 Task: Add Boiron Sabina 30C to the cart.
Action: Mouse moved to (248, 122)
Screenshot: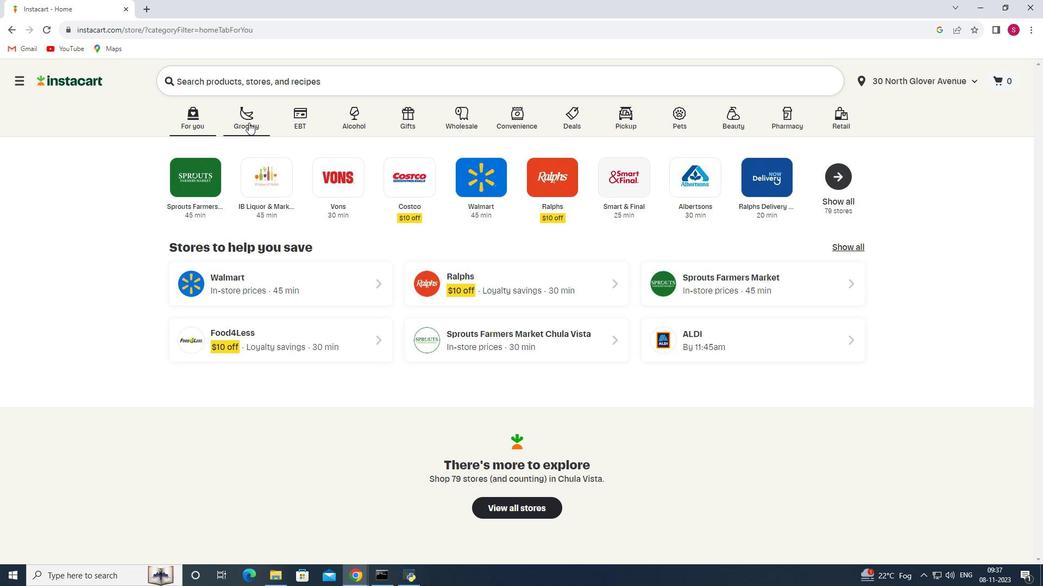 
Action: Mouse pressed left at (248, 122)
Screenshot: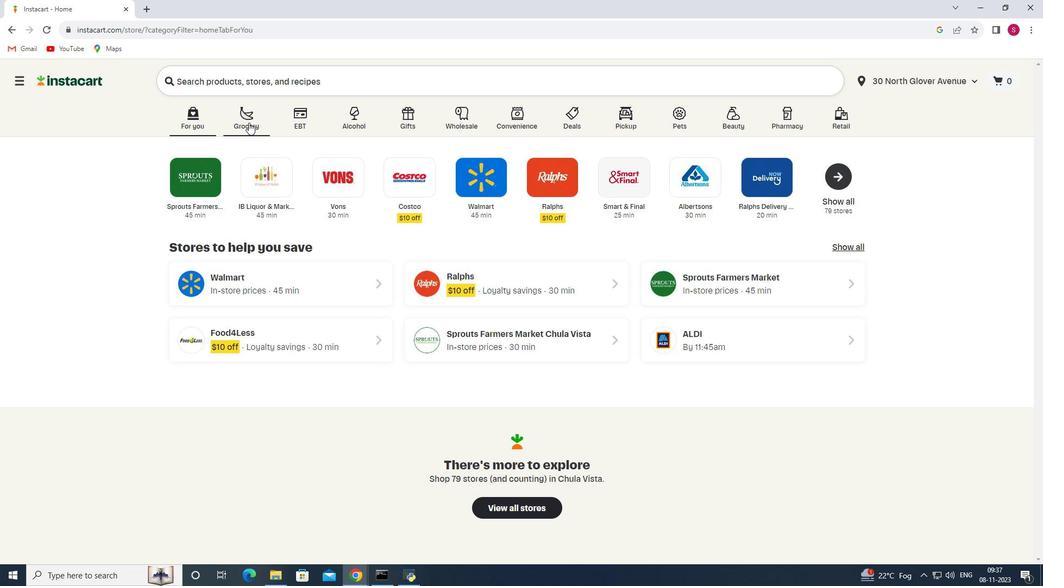 
Action: Mouse moved to (247, 314)
Screenshot: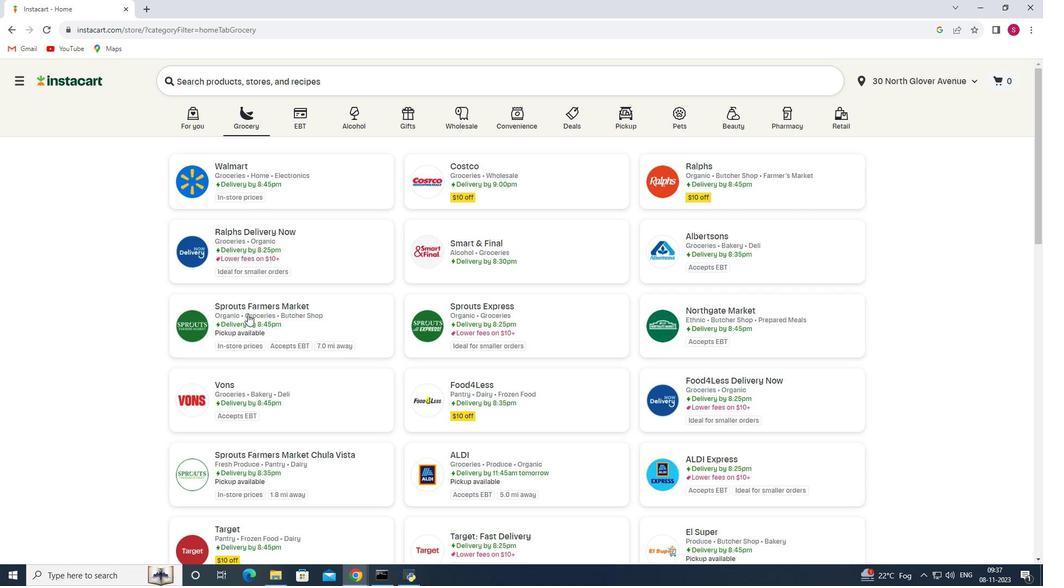 
Action: Mouse pressed left at (247, 314)
Screenshot: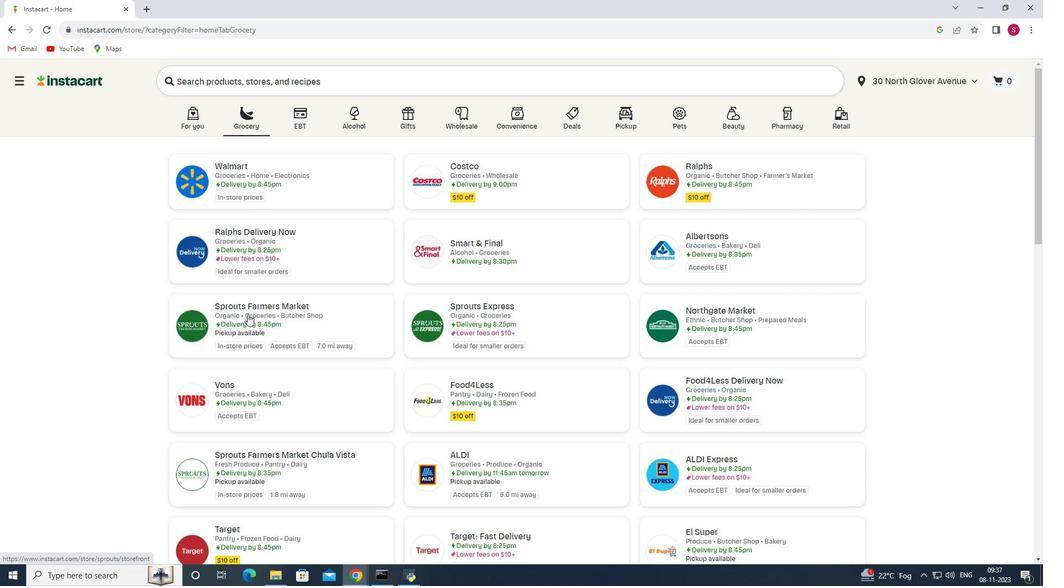 
Action: Mouse moved to (65, 358)
Screenshot: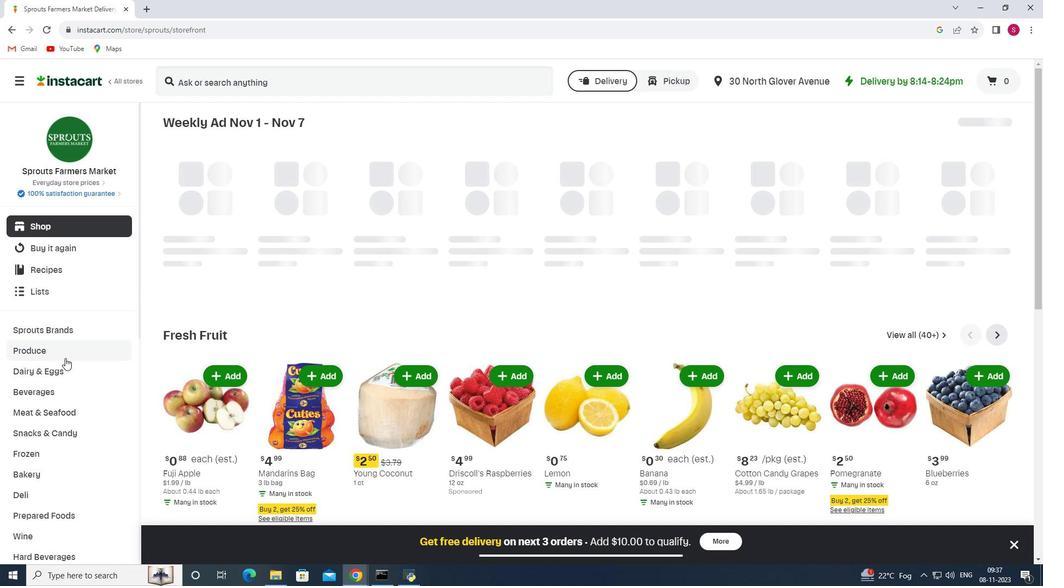 
Action: Mouse scrolled (65, 358) with delta (0, 0)
Screenshot: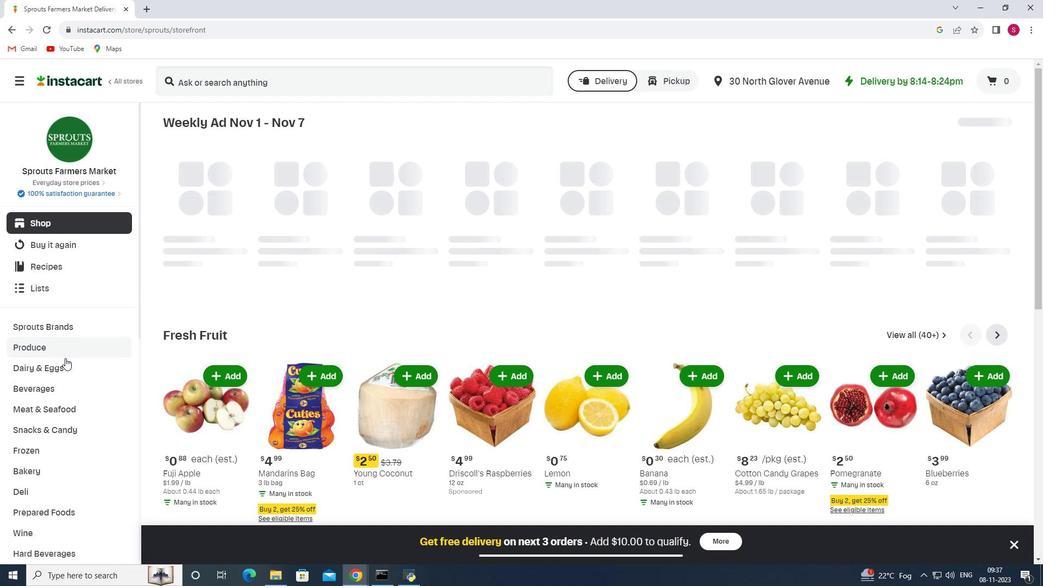 
Action: Mouse scrolled (65, 358) with delta (0, 0)
Screenshot: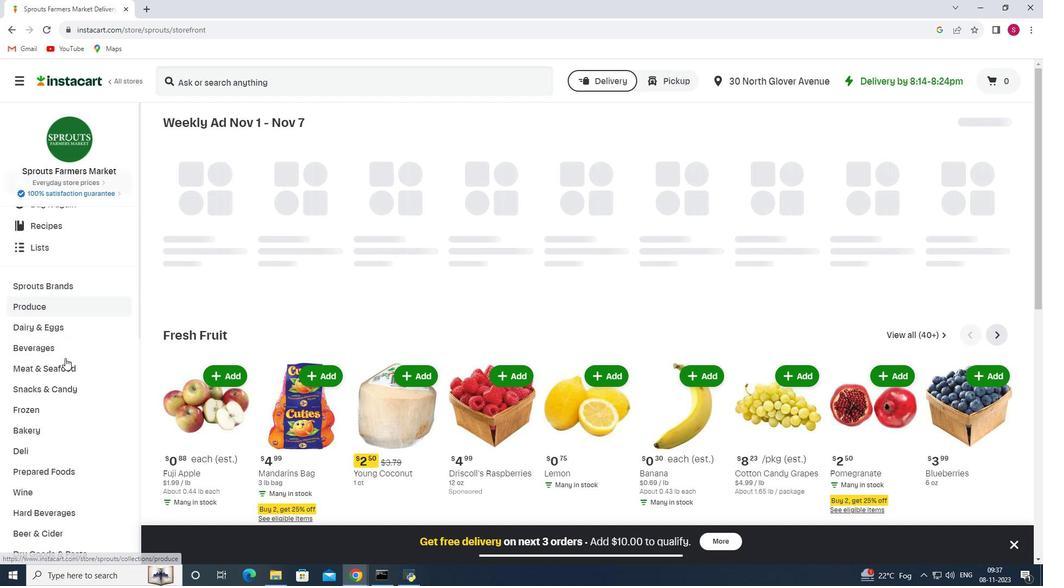 
Action: Mouse scrolled (65, 358) with delta (0, 0)
Screenshot: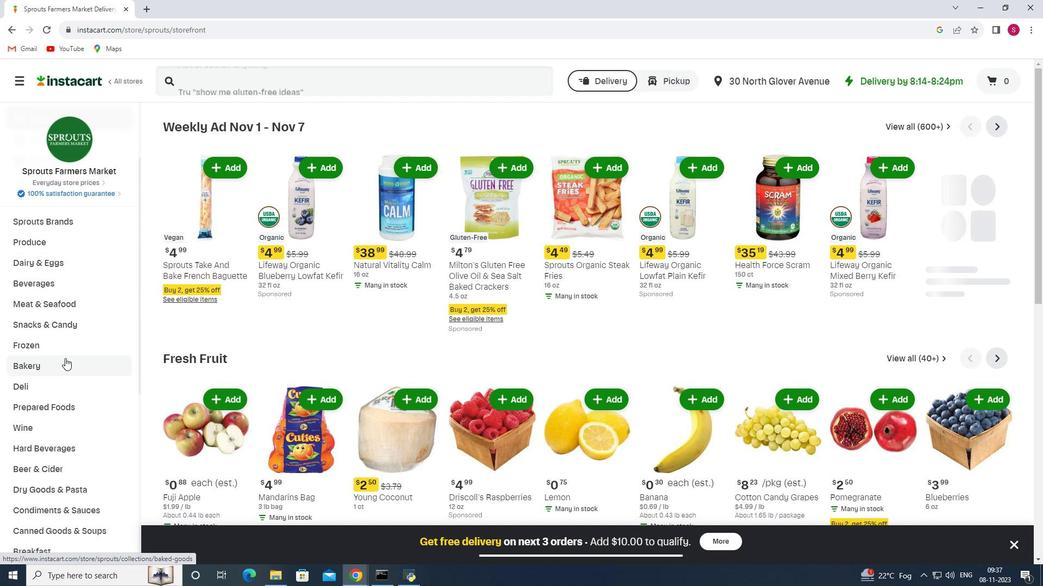 
Action: Mouse scrolled (65, 358) with delta (0, 0)
Screenshot: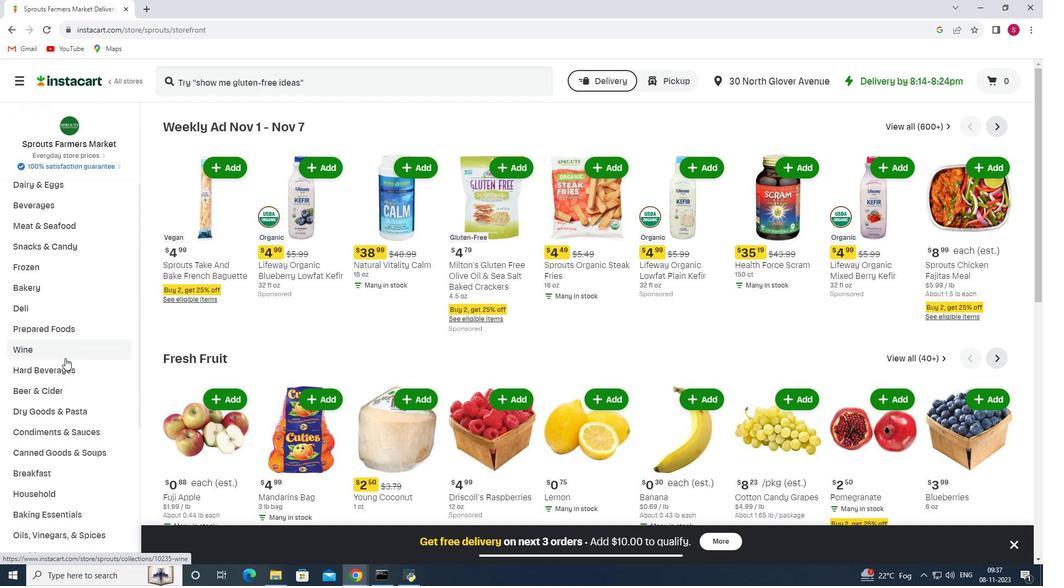 
Action: Mouse scrolled (65, 358) with delta (0, 0)
Screenshot: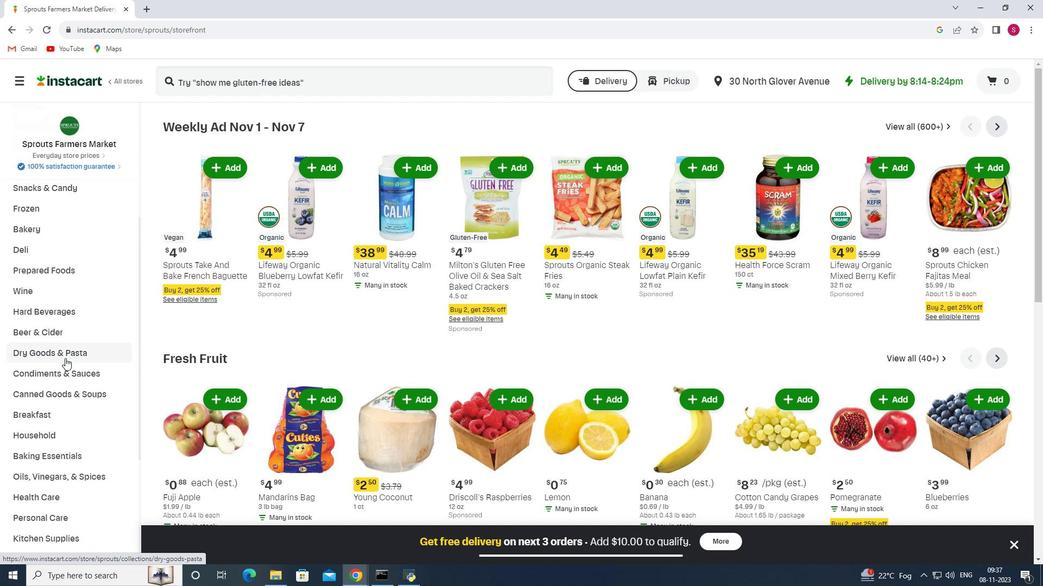 
Action: Mouse scrolled (65, 358) with delta (0, 0)
Screenshot: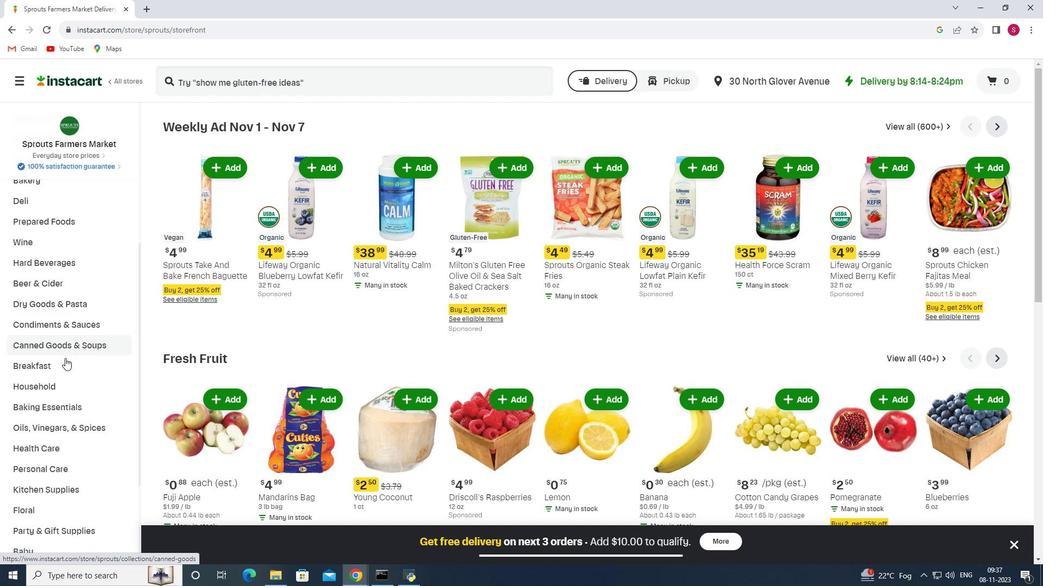 
Action: Mouse scrolled (65, 358) with delta (0, 0)
Screenshot: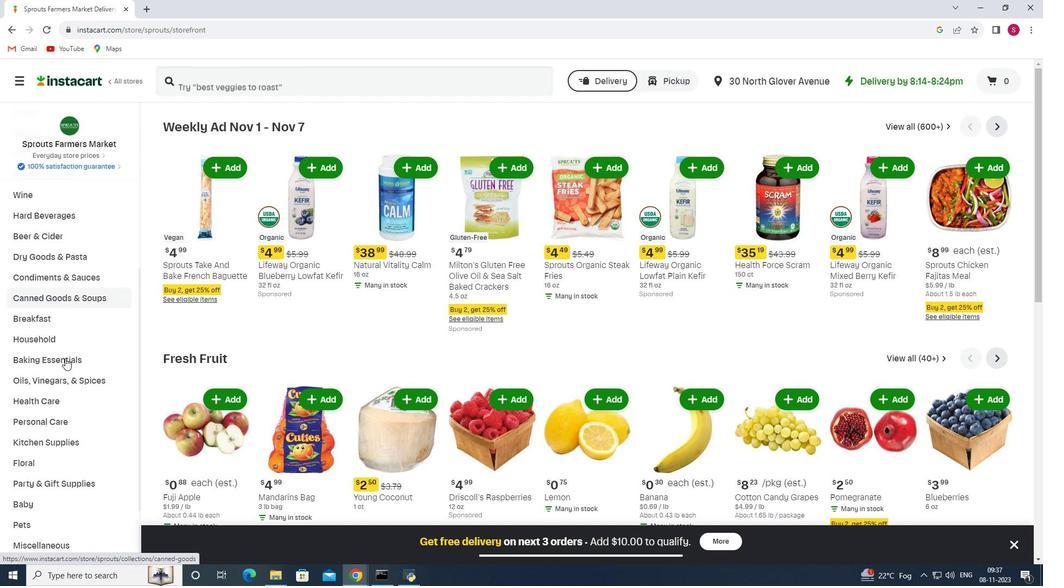 
Action: Mouse moved to (66, 353)
Screenshot: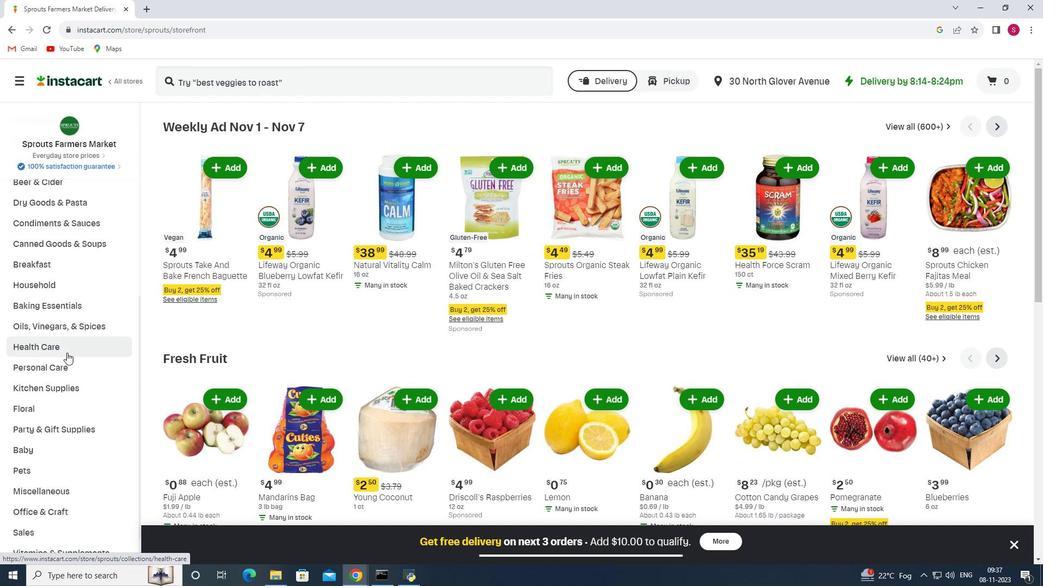 
Action: Mouse pressed left at (66, 353)
Screenshot: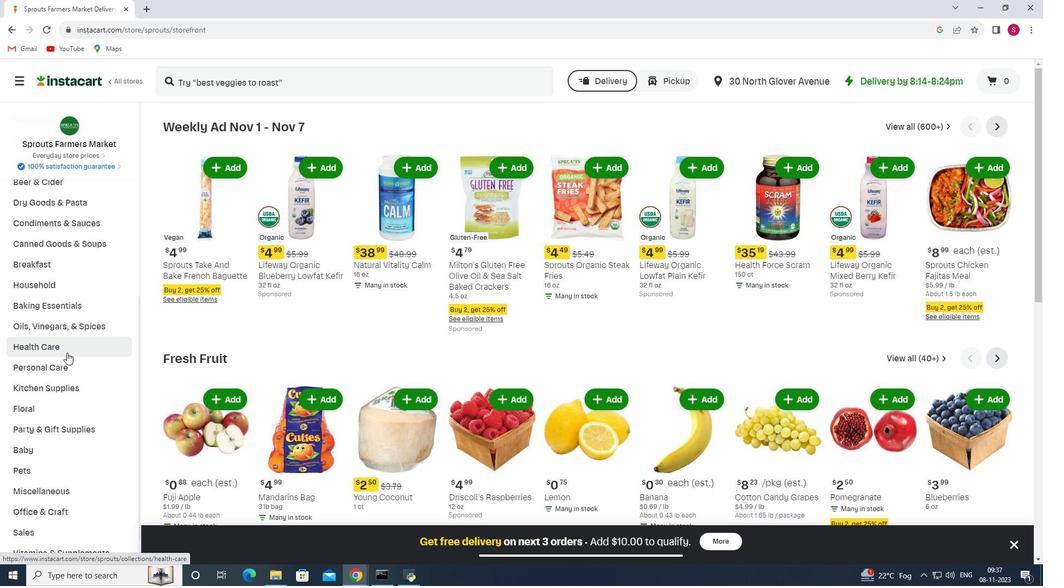 
Action: Mouse moved to (376, 148)
Screenshot: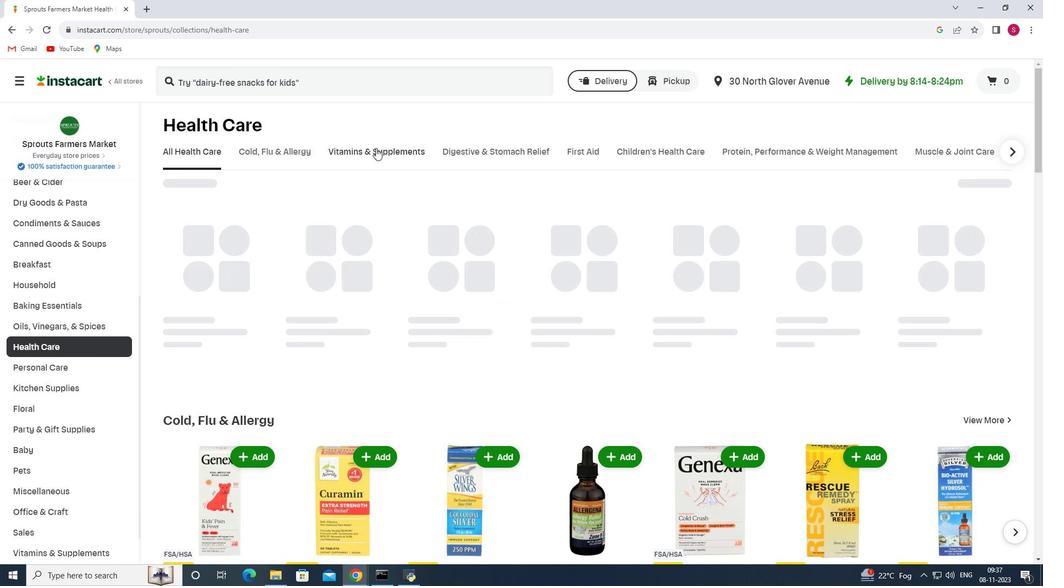 
Action: Mouse pressed left at (376, 148)
Screenshot: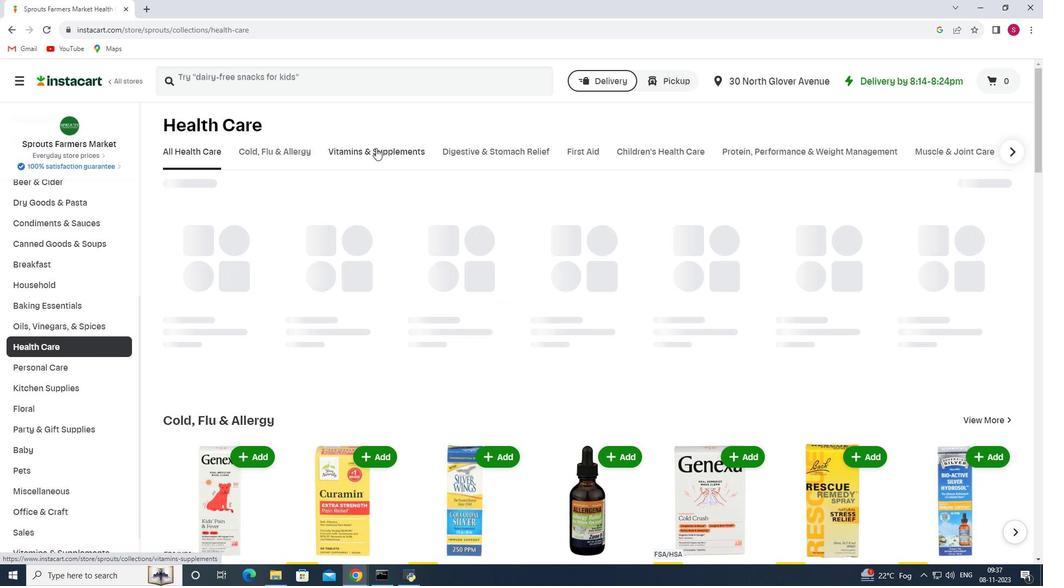 
Action: Mouse moved to (862, 203)
Screenshot: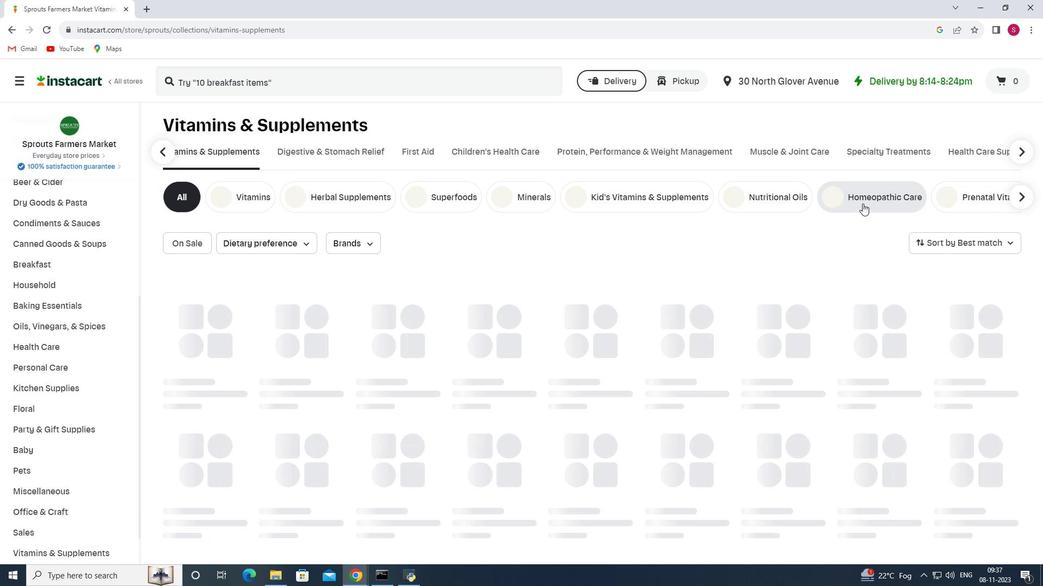 
Action: Mouse pressed left at (862, 203)
Screenshot: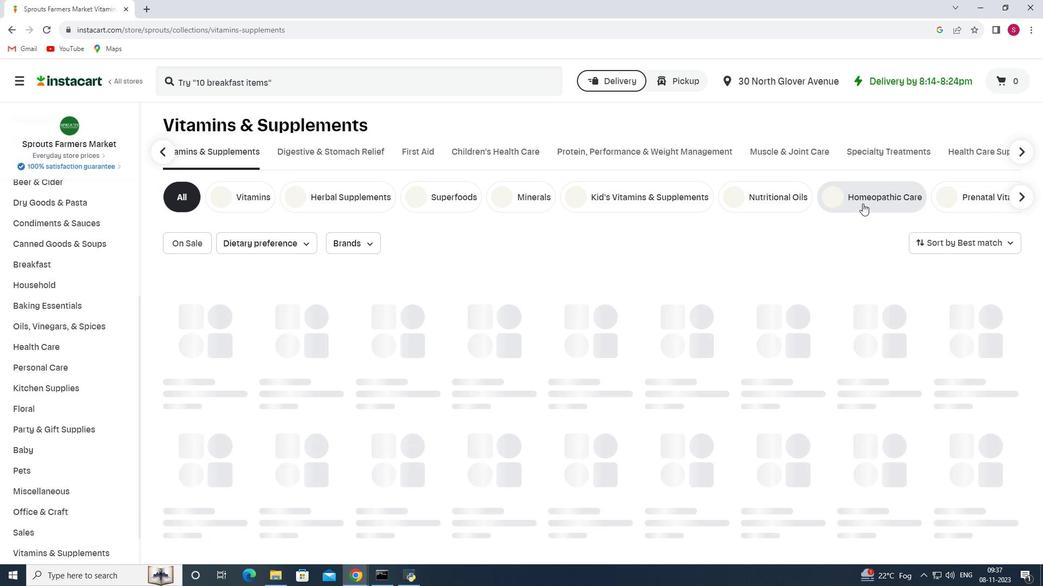 
Action: Mouse moved to (328, 74)
Screenshot: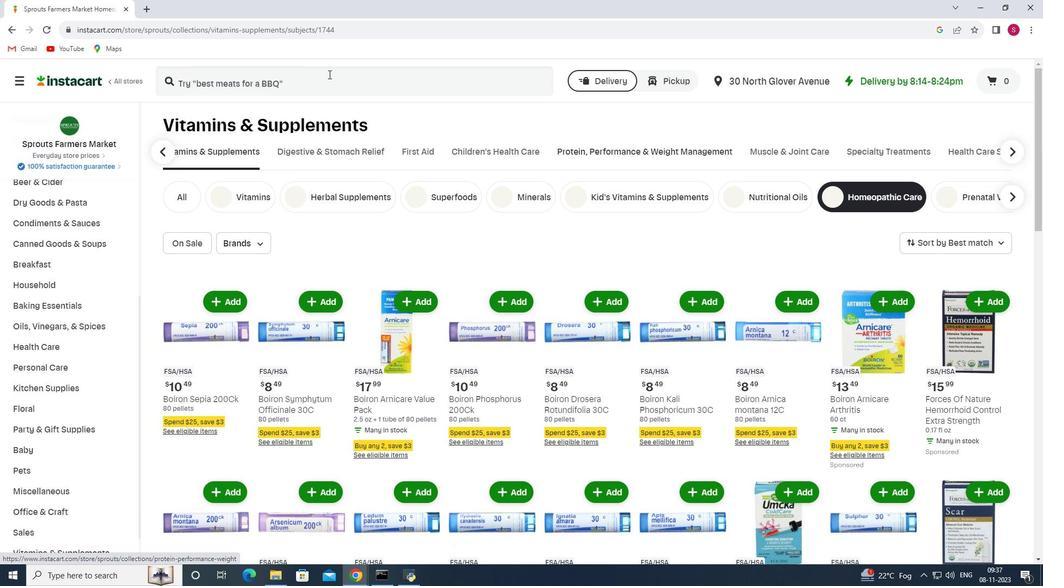 
Action: Mouse pressed left at (328, 74)
Screenshot: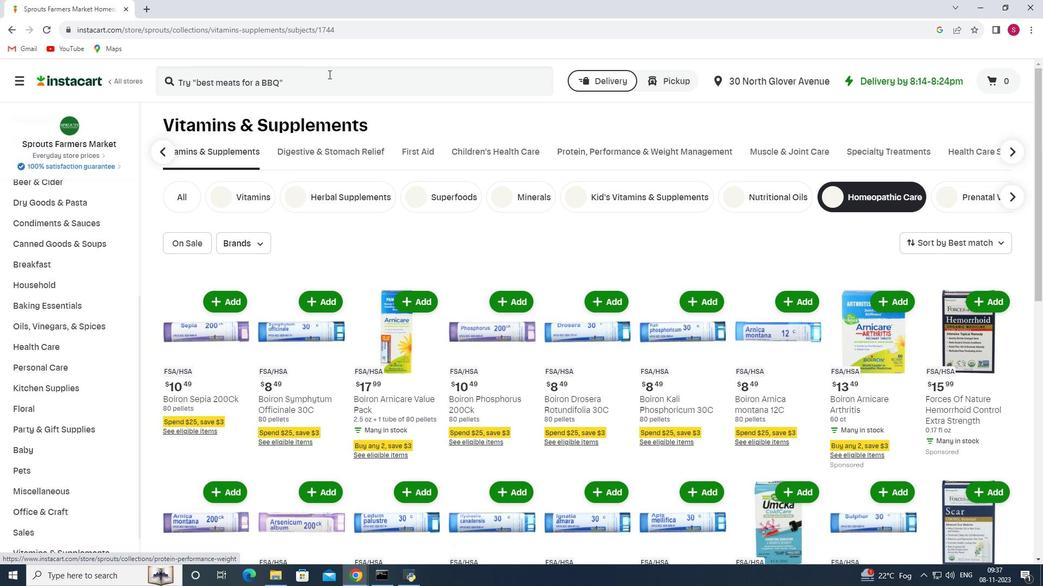
Action: Key pressed <Key.shift>boiron<Key.space><Key.shift>Sabina<Key.space>30<Key.shift>C<Key.enter>
Screenshot: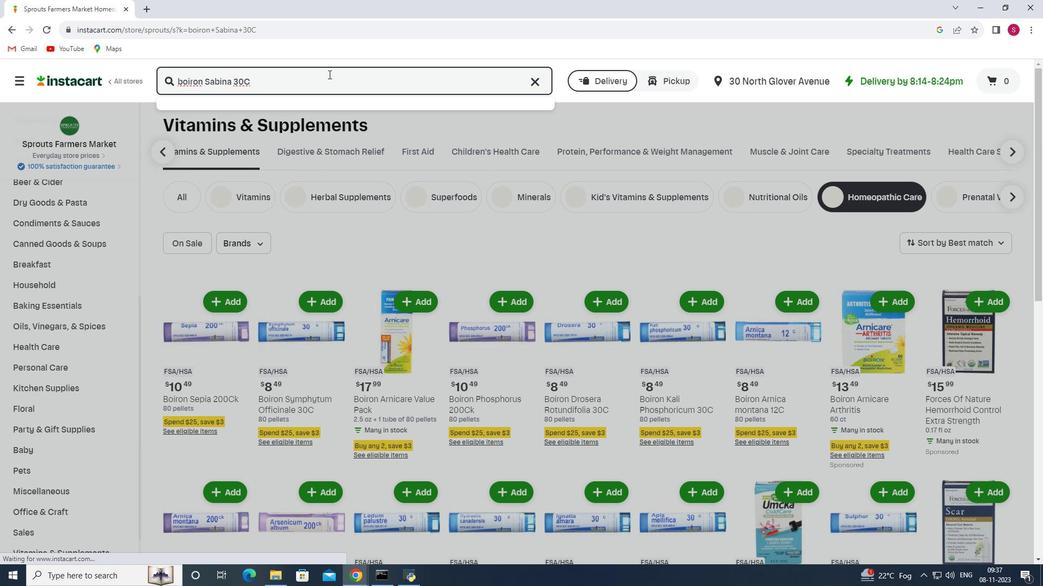 
Action: Mouse moved to (631, 176)
Screenshot: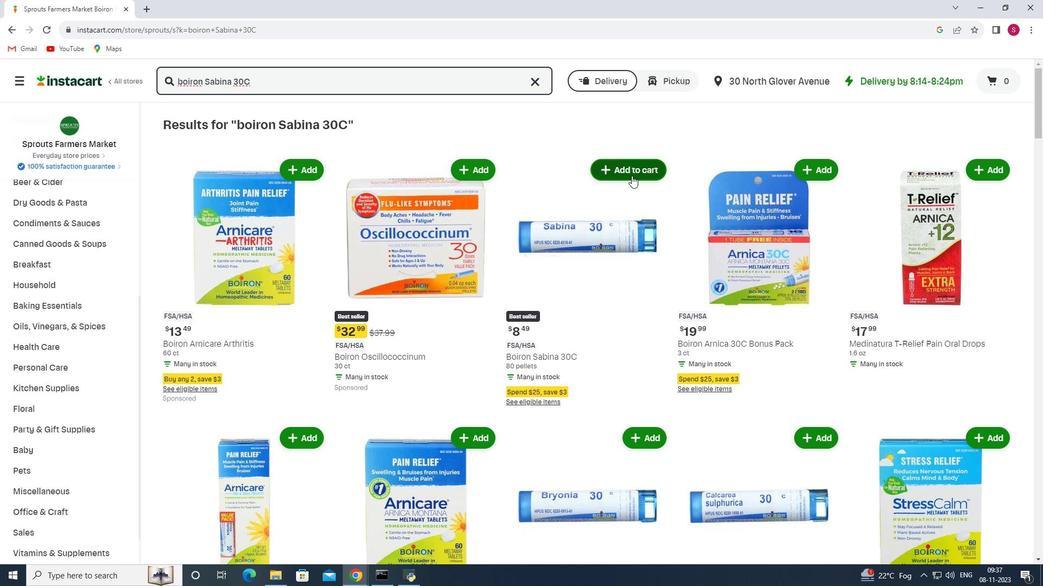 
Action: Mouse pressed left at (631, 176)
Screenshot: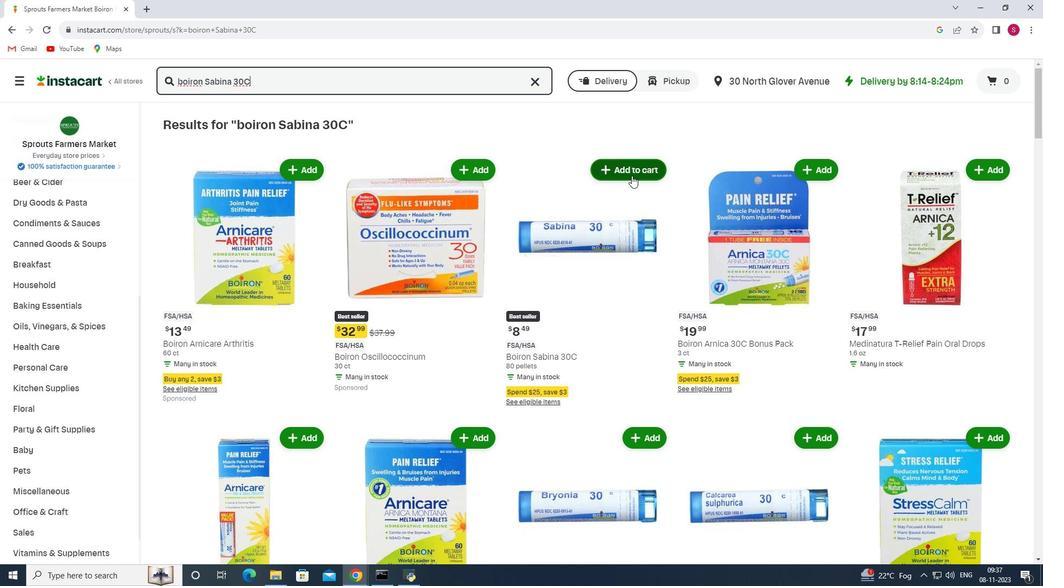 
Action: Mouse moved to (616, 222)
Screenshot: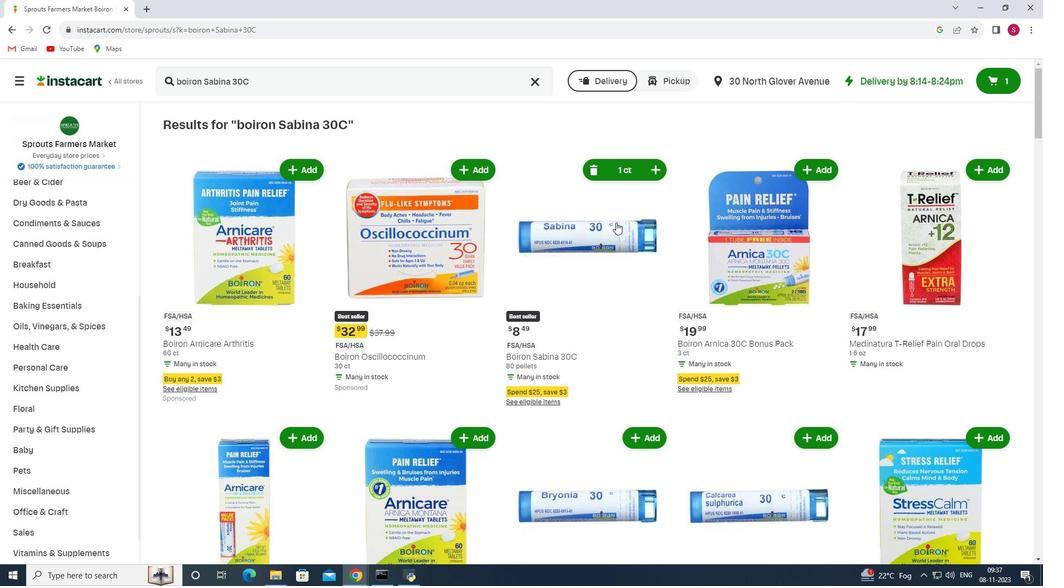 
